 Task: Sort the products by price (lowest first).
Action: Mouse pressed left at (13, 120)
Screenshot: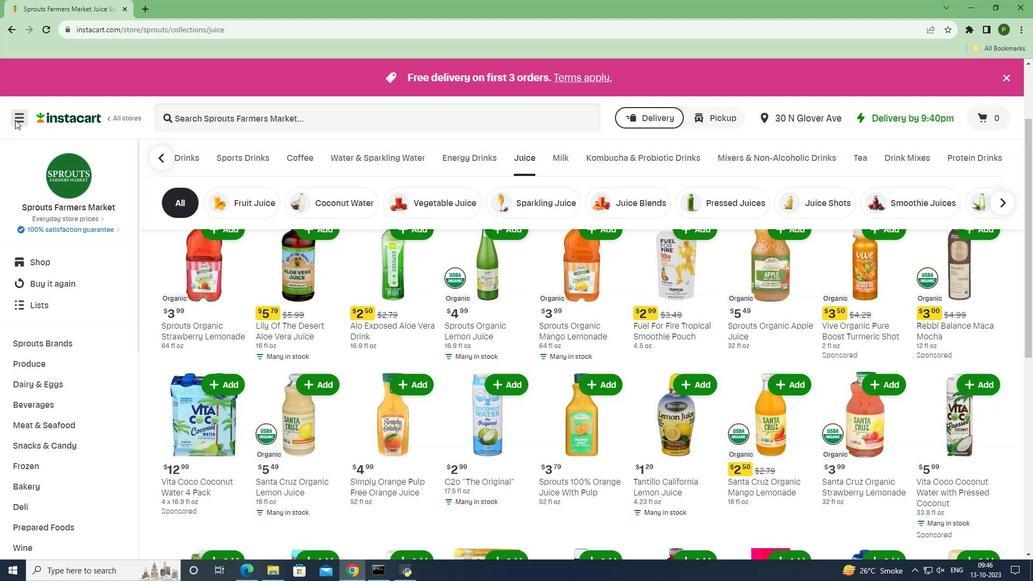 
Action: Mouse moved to (26, 287)
Screenshot: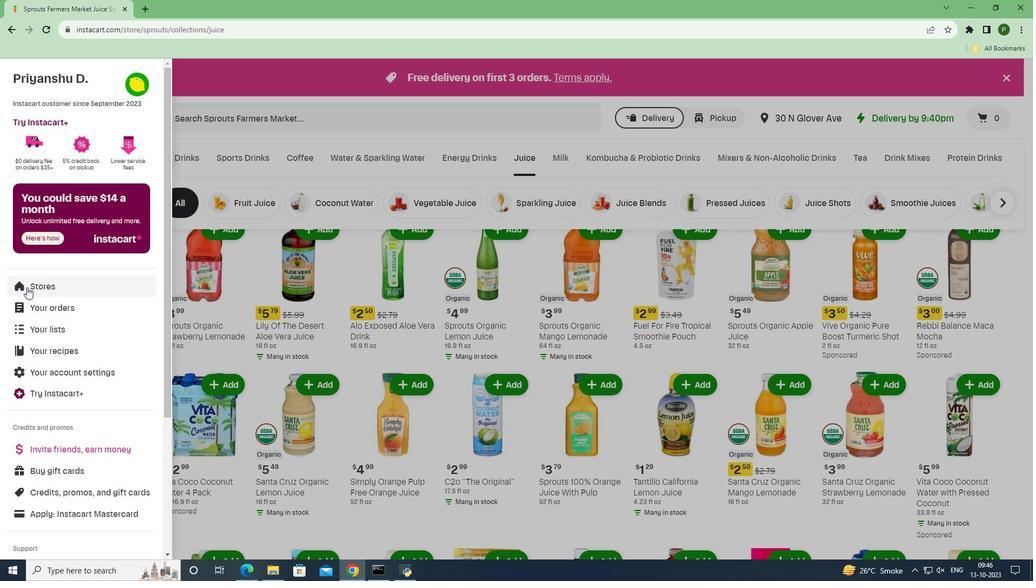 
Action: Mouse pressed left at (26, 287)
Screenshot: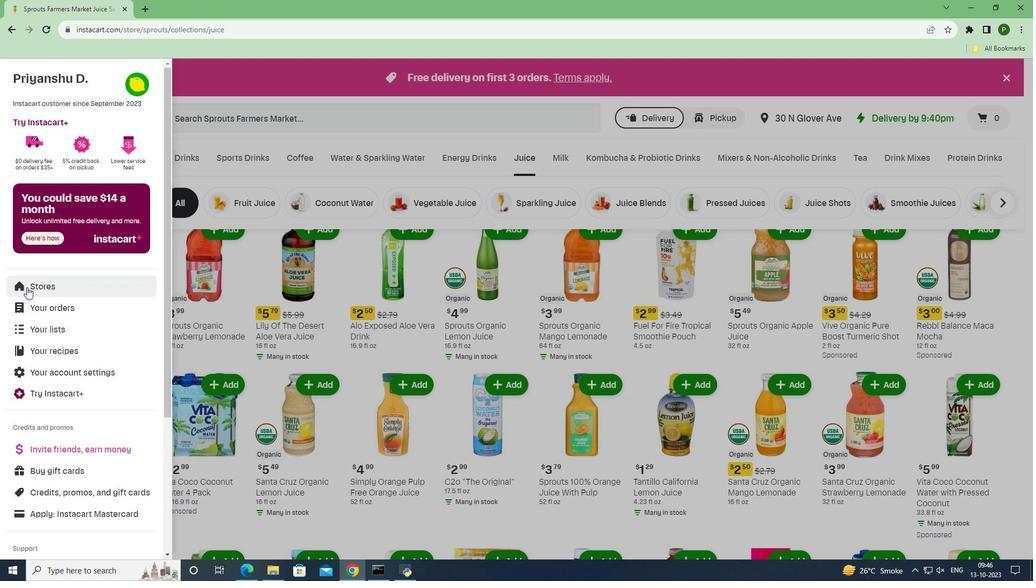 
Action: Mouse moved to (259, 127)
Screenshot: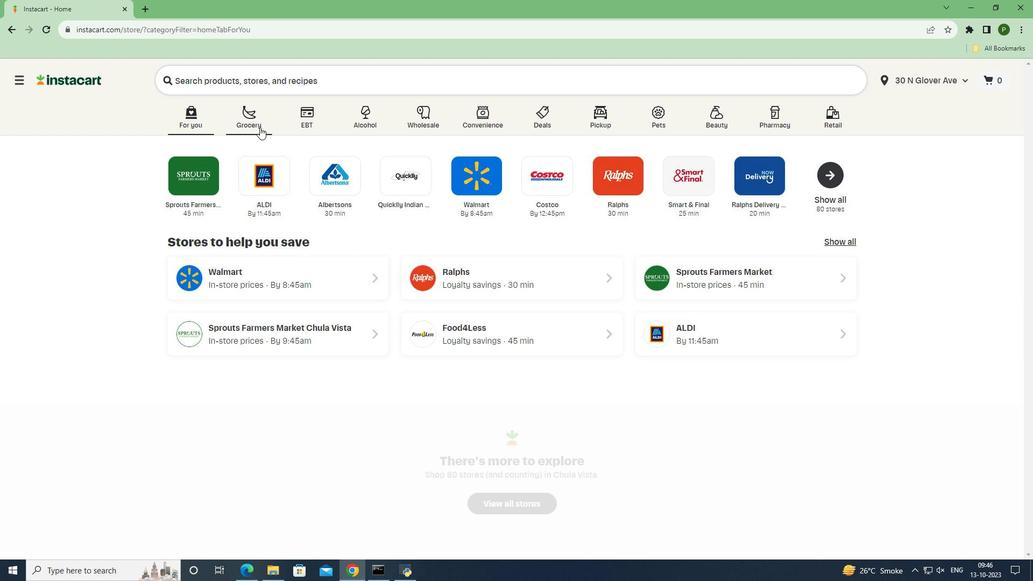 
Action: Mouse pressed left at (259, 127)
Screenshot: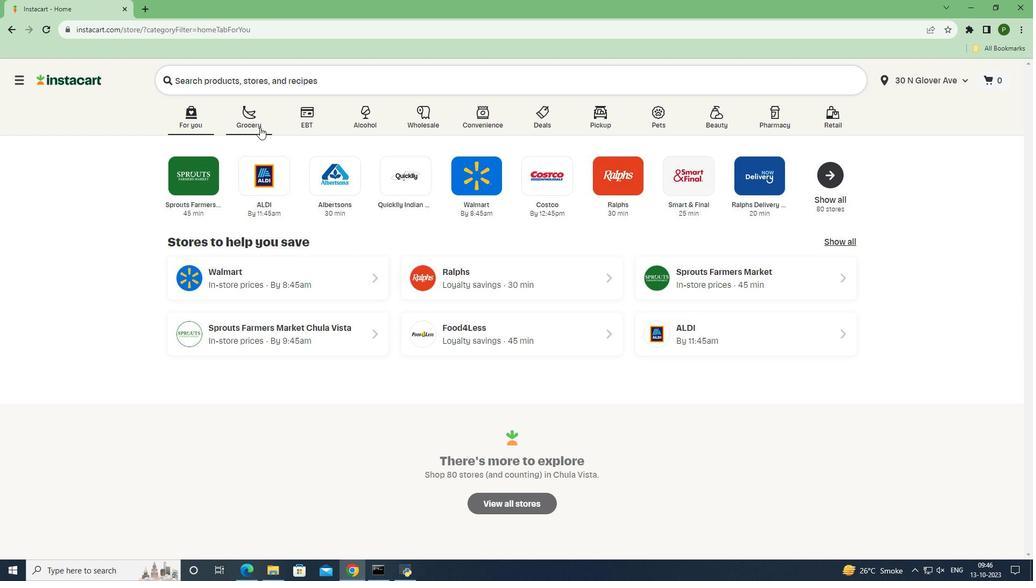
Action: Mouse moved to (662, 250)
Screenshot: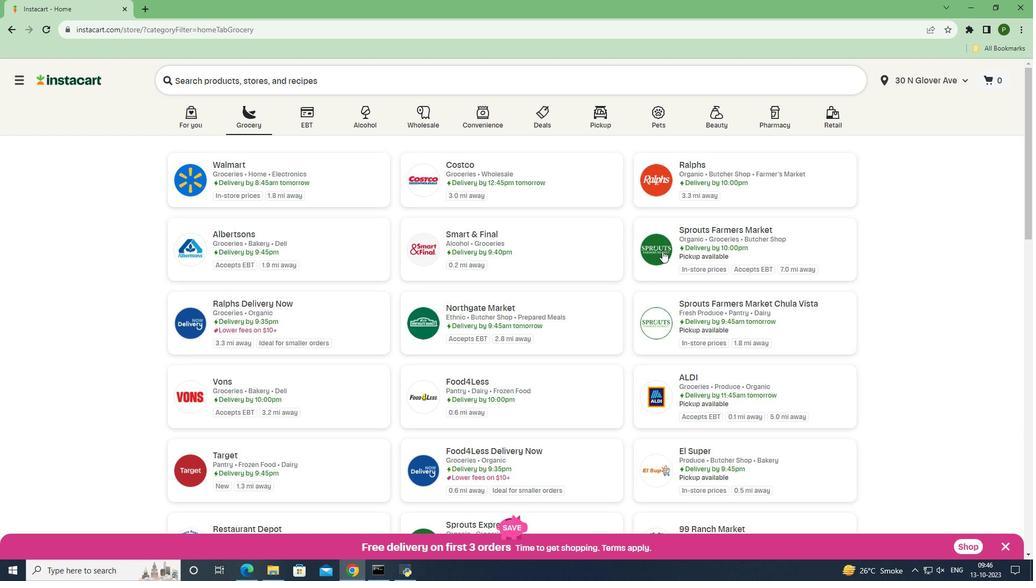 
Action: Mouse pressed left at (662, 250)
Screenshot: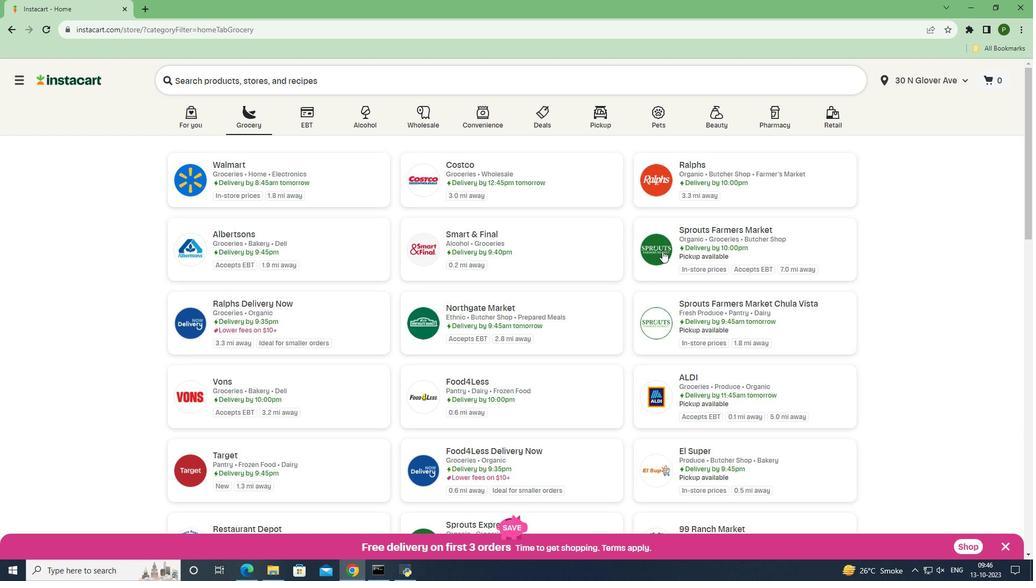 
Action: Mouse moved to (50, 409)
Screenshot: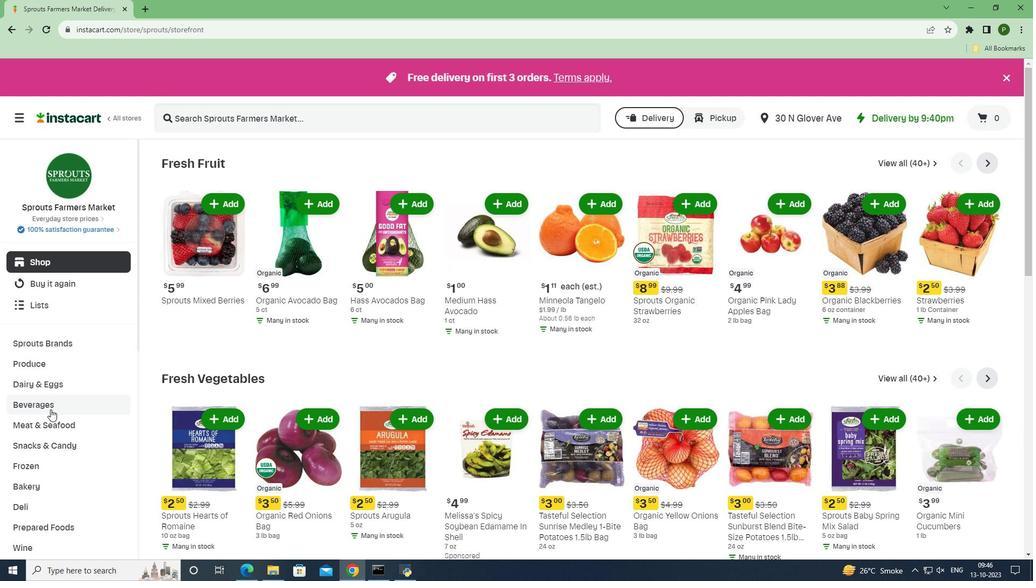 
Action: Mouse pressed left at (50, 409)
Screenshot: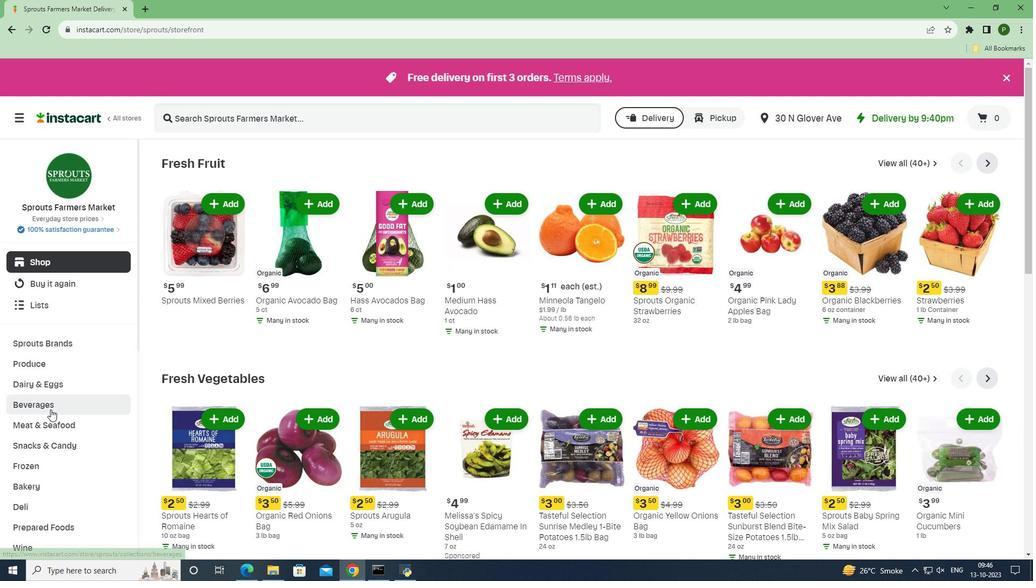 
Action: Mouse moved to (599, 189)
Screenshot: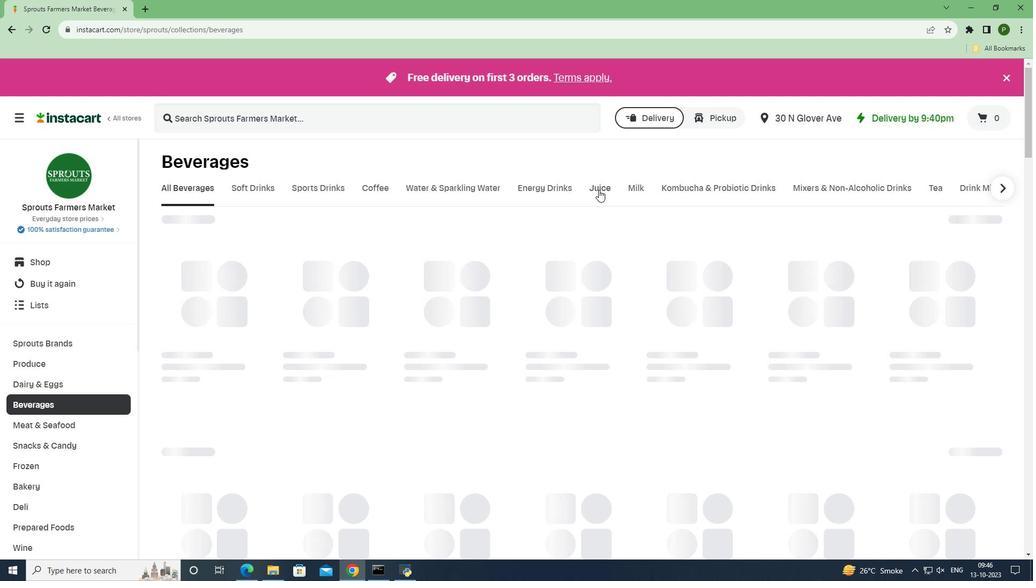 
Action: Mouse pressed left at (599, 189)
Screenshot: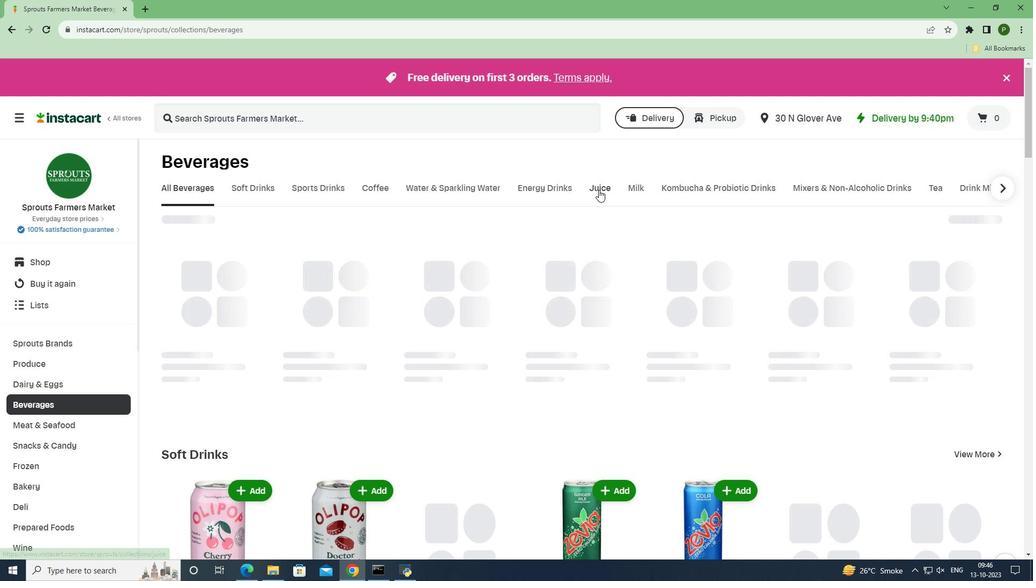 
Action: Mouse moved to (953, 282)
Screenshot: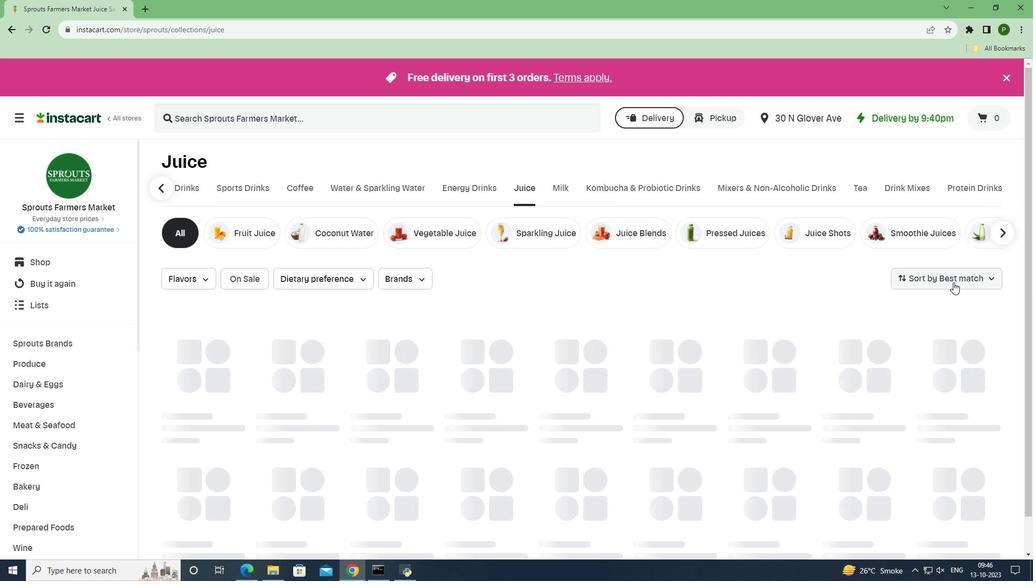 
Action: Mouse pressed left at (953, 282)
Screenshot: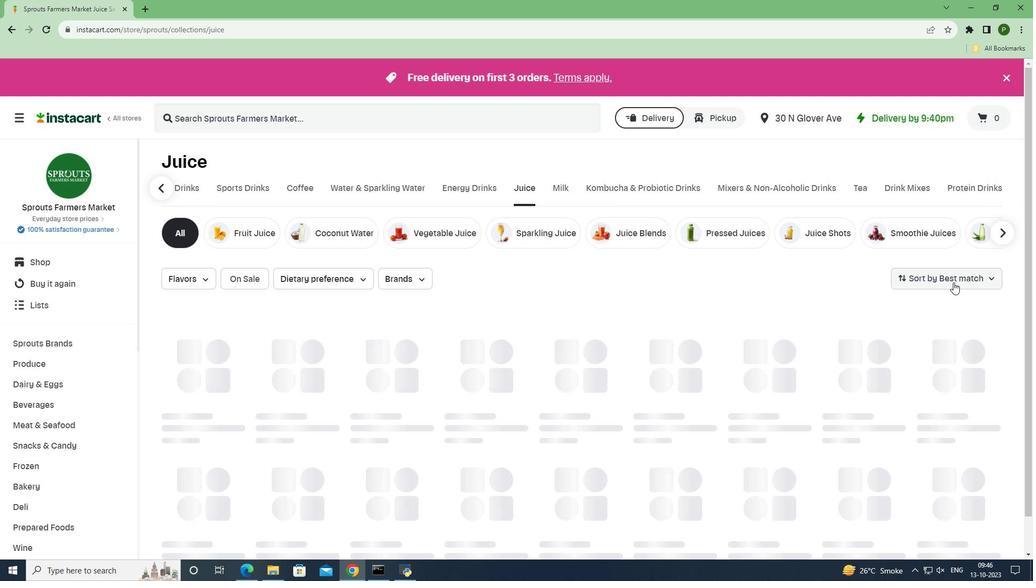 
Action: Mouse moved to (944, 327)
Screenshot: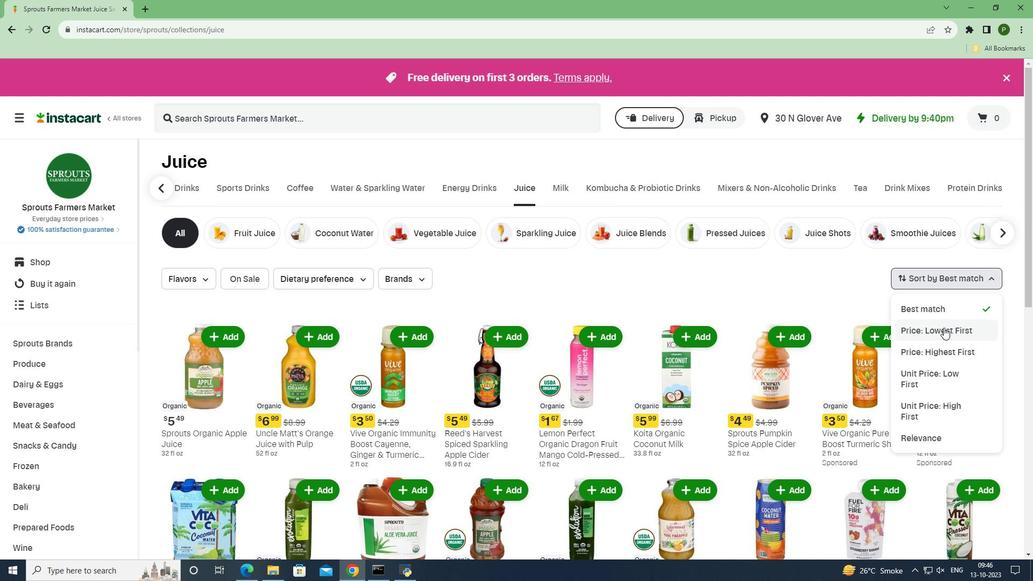 
Action: Mouse pressed left at (944, 327)
Screenshot: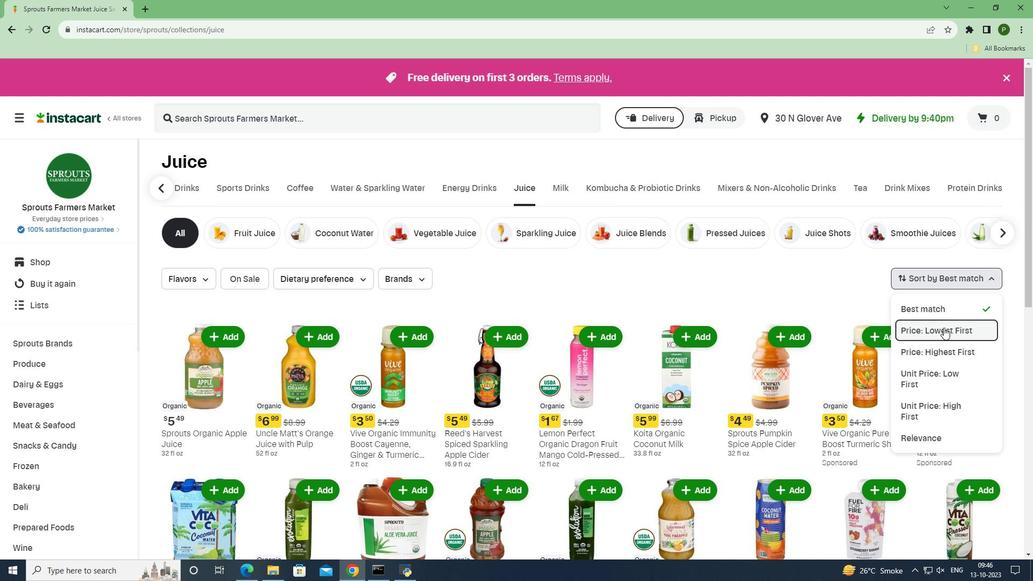
Action: Mouse moved to (792, 456)
Screenshot: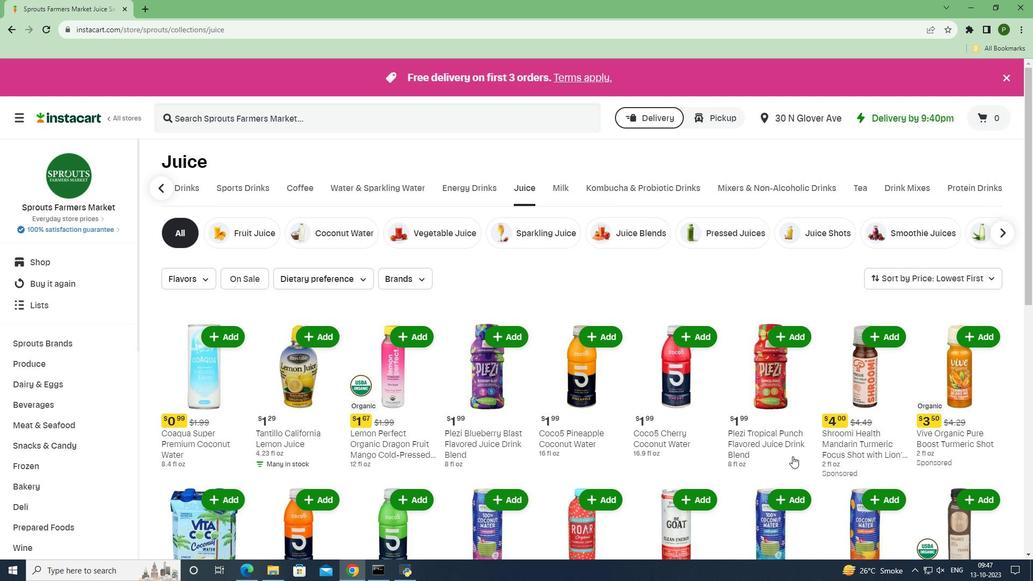 
Action: Mouse scrolled (792, 455) with delta (0, 0)
Screenshot: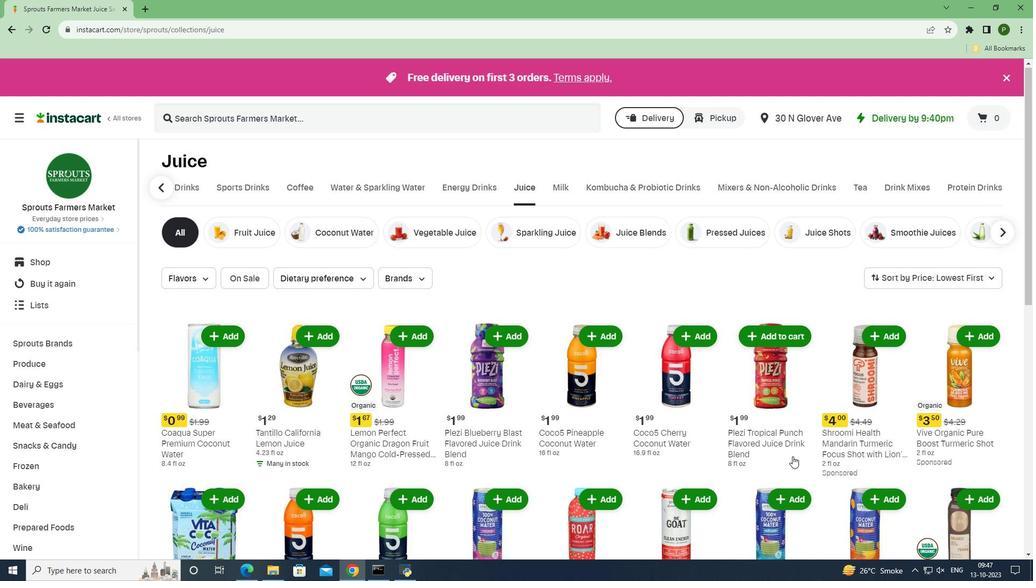 
